 Task: For heading  Tahoma with underline.  font size for heading20,  'Change the font style of data to'Arial.  and font size to 12,  Change the alignment of both headline & data to Align left.  In the sheet  analysisSalesTrends_2022
Action: Mouse moved to (32, 120)
Screenshot: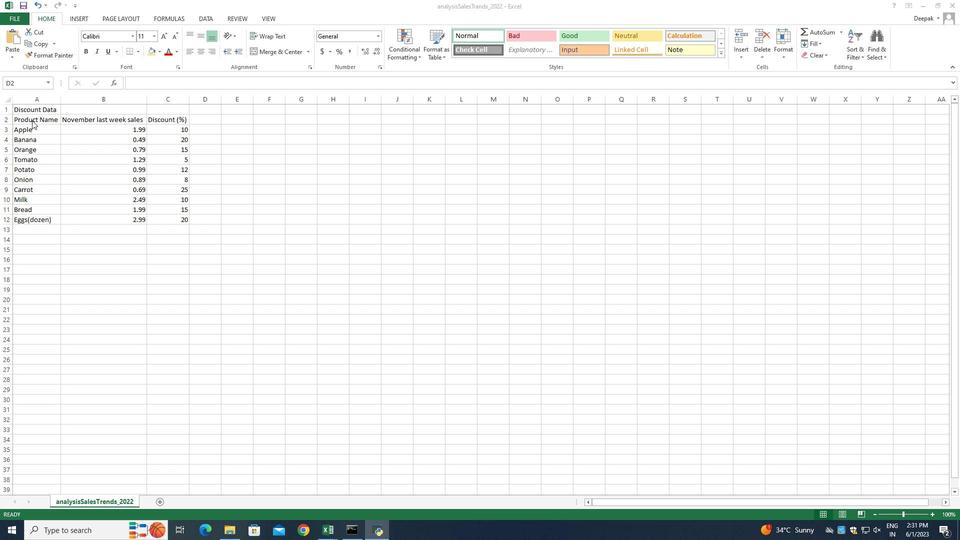 
Action: Mouse pressed left at (32, 120)
Screenshot: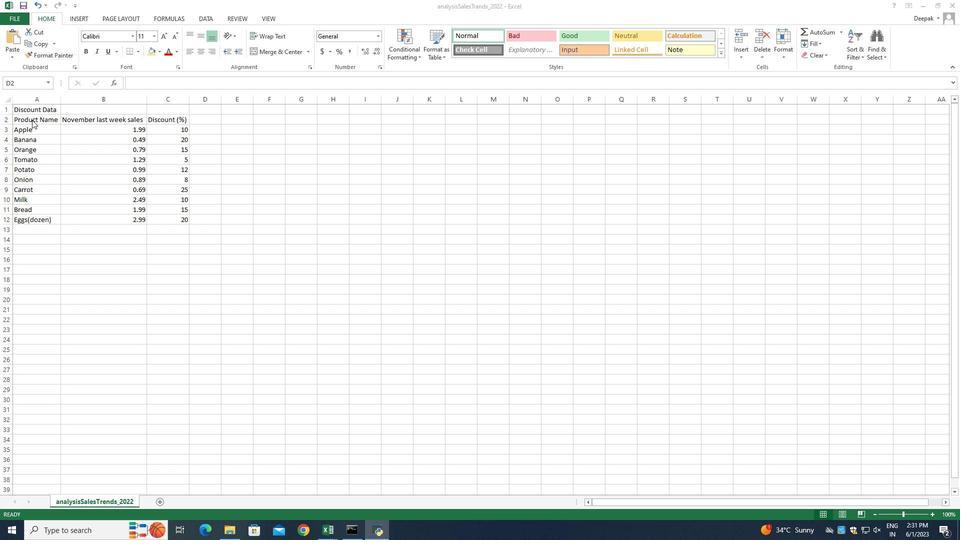 
Action: Mouse moved to (24, 120)
Screenshot: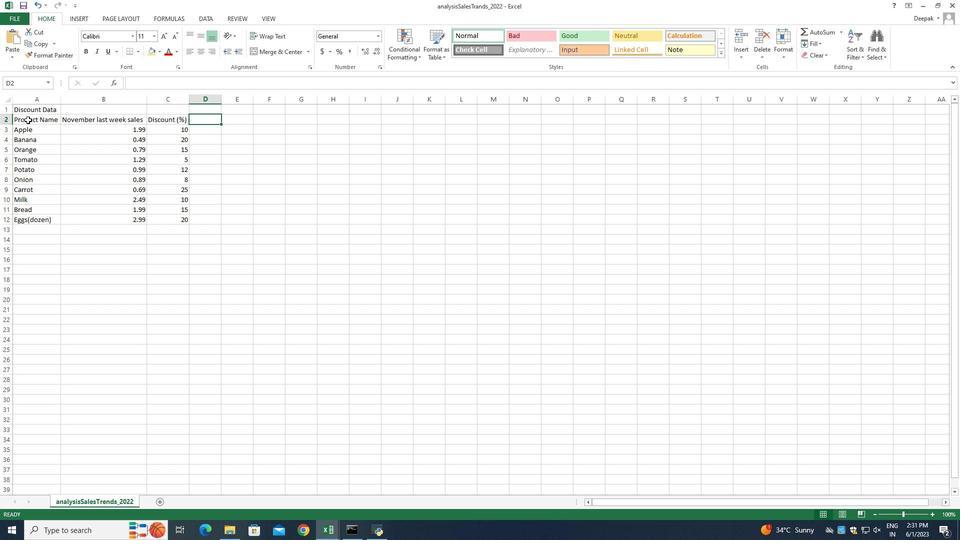 
Action: Mouse pressed left at (24, 120)
Screenshot: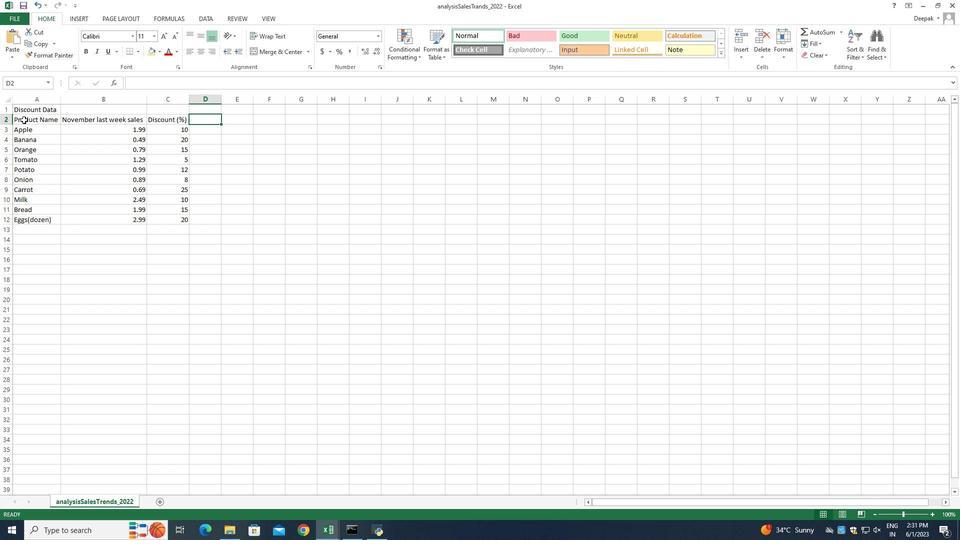 
Action: Mouse pressed left at (24, 120)
Screenshot: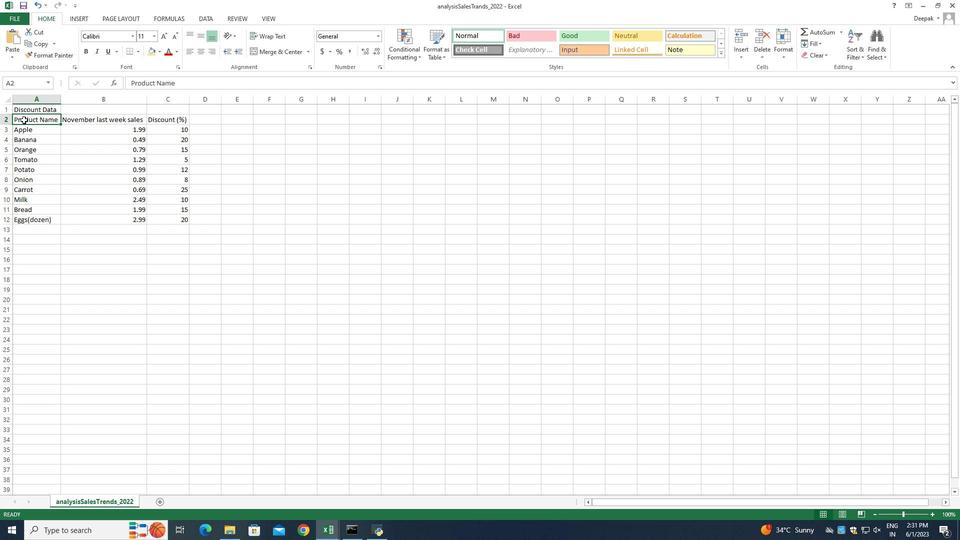 
Action: Mouse moved to (109, 53)
Screenshot: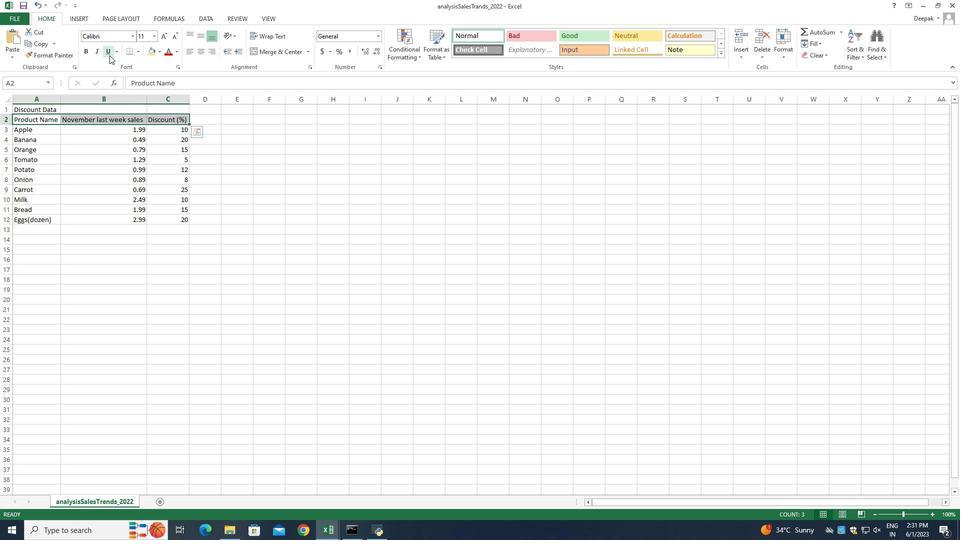 
Action: Mouse pressed left at (109, 53)
Screenshot: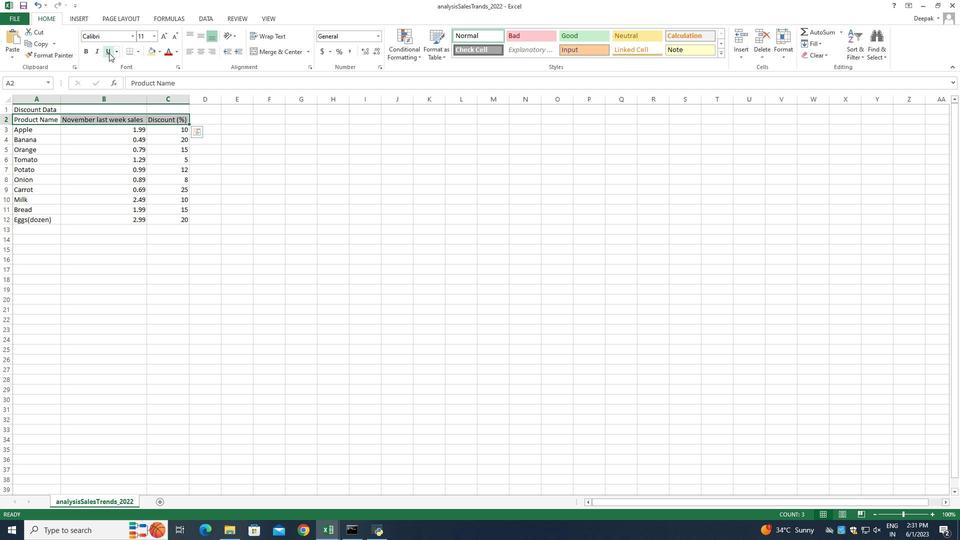 
Action: Mouse moved to (157, 36)
Screenshot: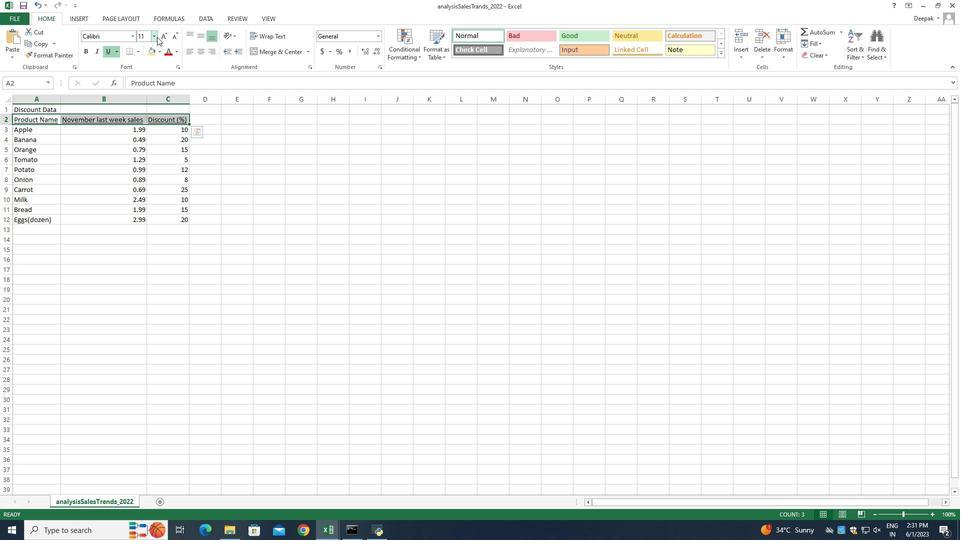 
Action: Mouse pressed left at (157, 36)
Screenshot: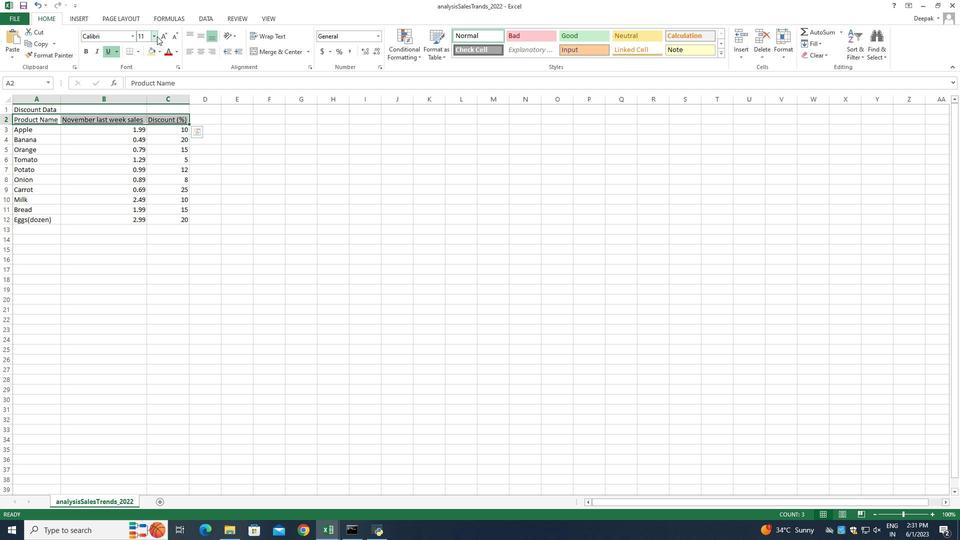 
Action: Mouse moved to (144, 120)
Screenshot: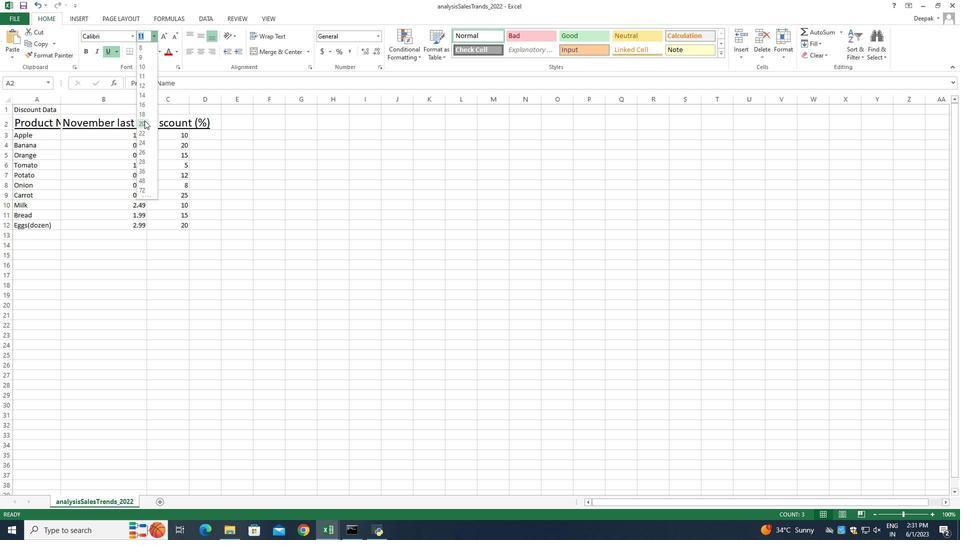 
Action: Mouse pressed left at (144, 120)
Screenshot: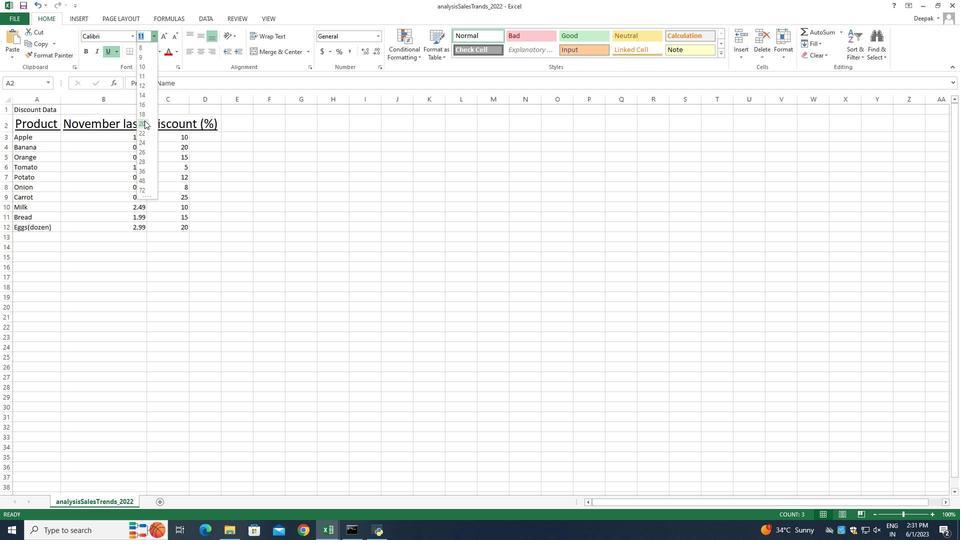 
Action: Mouse moved to (39, 140)
Screenshot: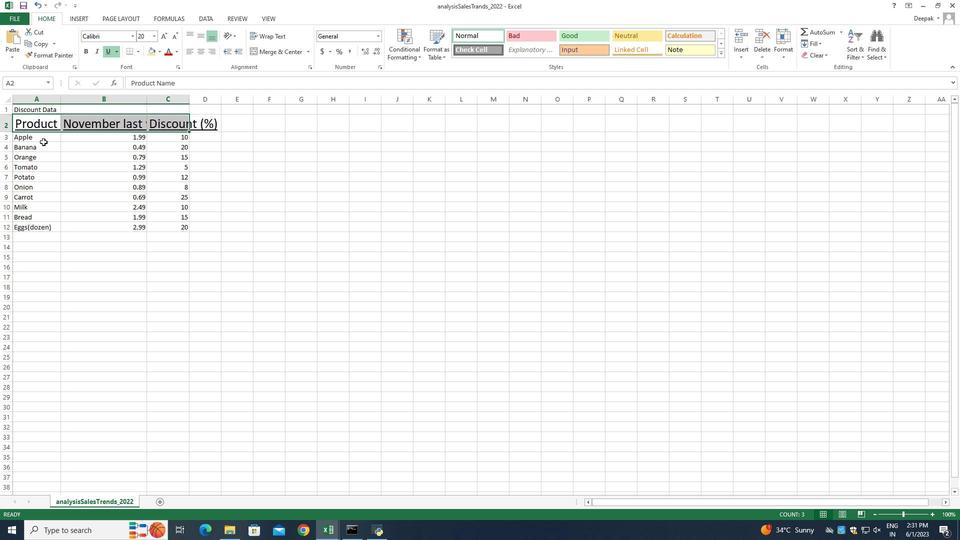 
Action: Mouse pressed left at (39, 140)
Screenshot: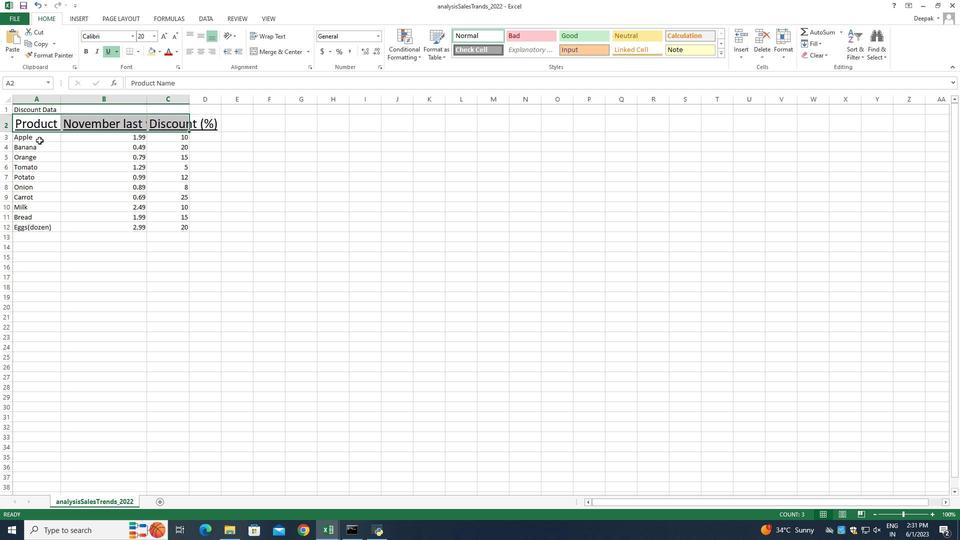 
Action: Mouse moved to (29, 137)
Screenshot: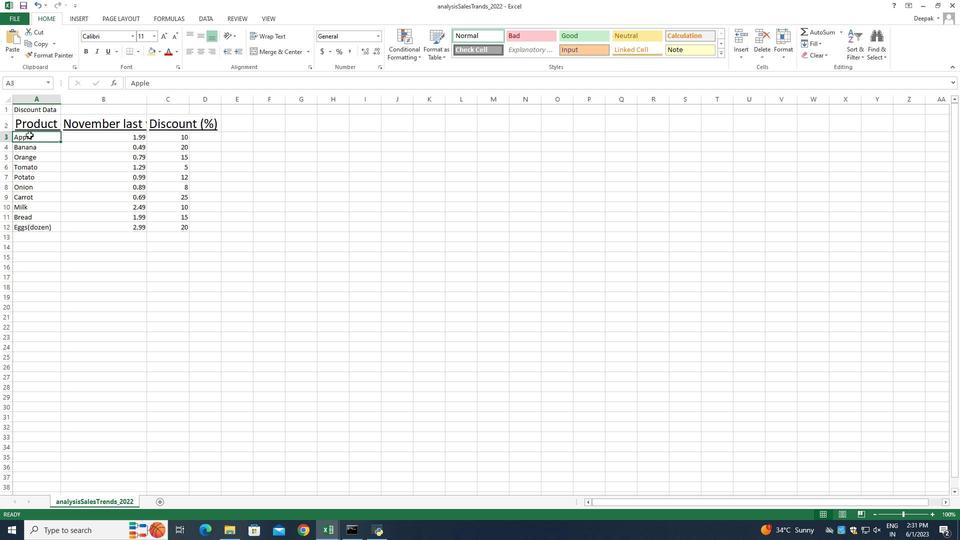 
Action: Mouse pressed left at (29, 137)
Screenshot: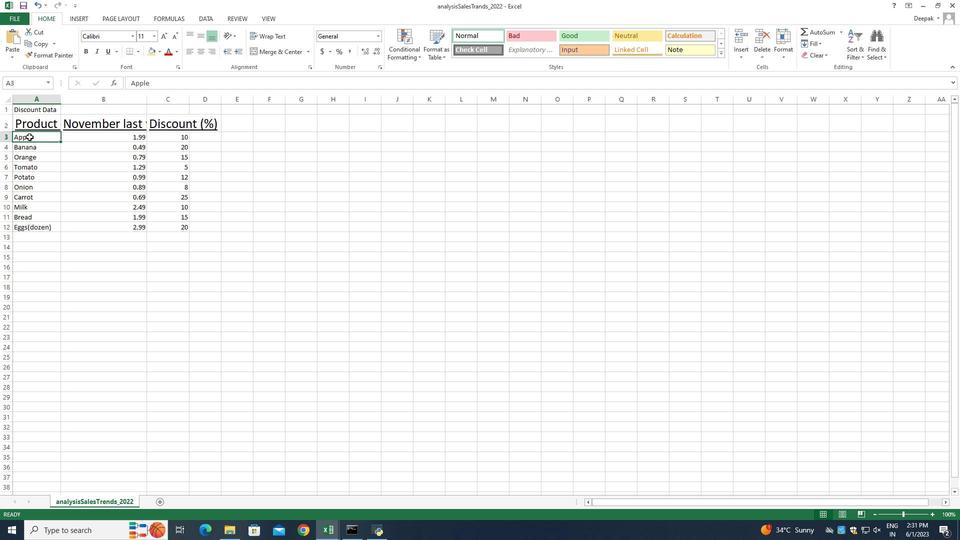 
Action: Mouse moved to (132, 38)
Screenshot: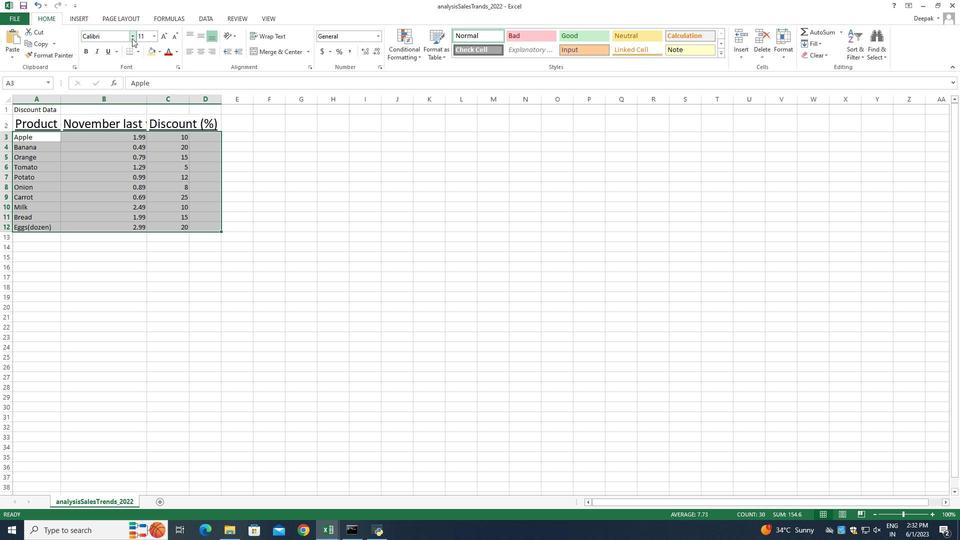 
Action: Mouse pressed left at (132, 38)
Screenshot: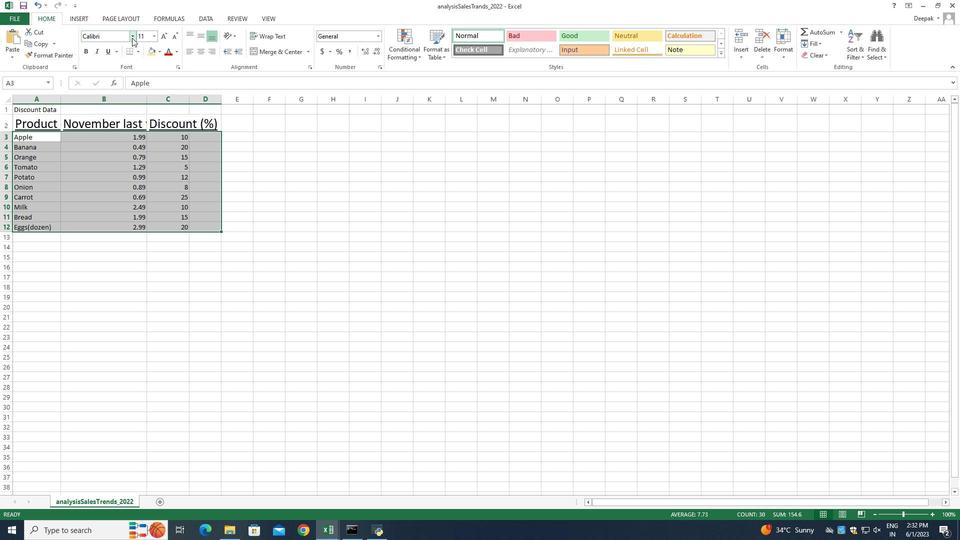 
Action: Mouse moved to (143, 120)
Screenshot: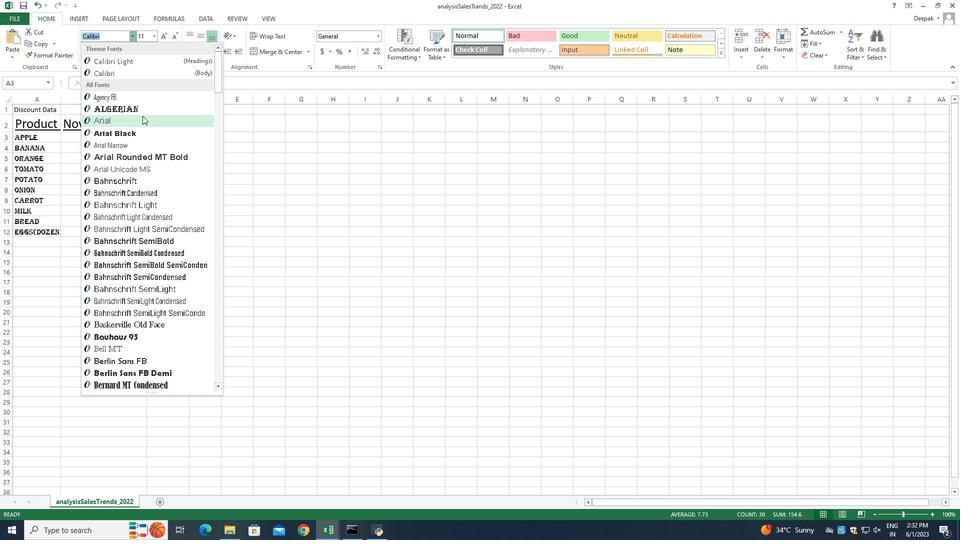 
Action: Mouse pressed left at (143, 120)
Screenshot: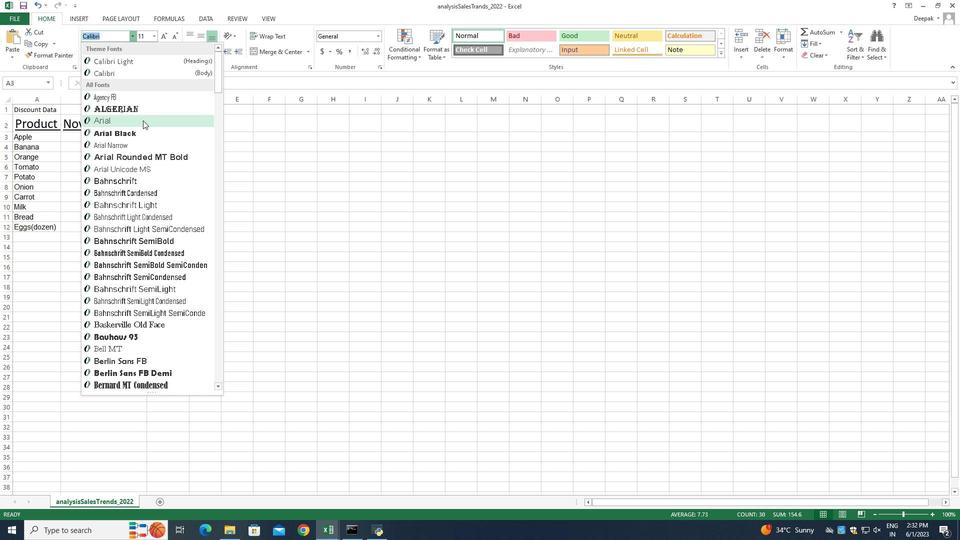 
Action: Mouse moved to (164, 35)
Screenshot: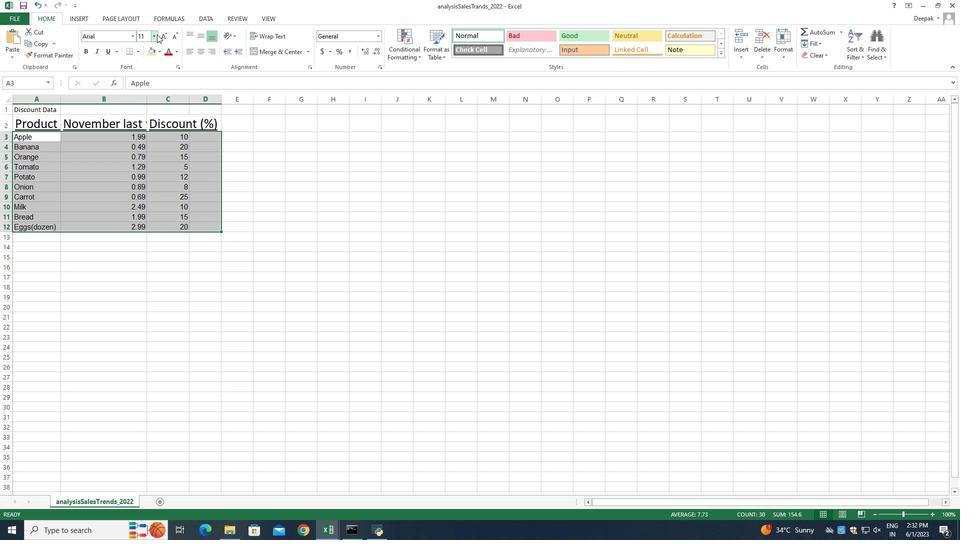 
Action: Mouse pressed left at (164, 35)
Screenshot: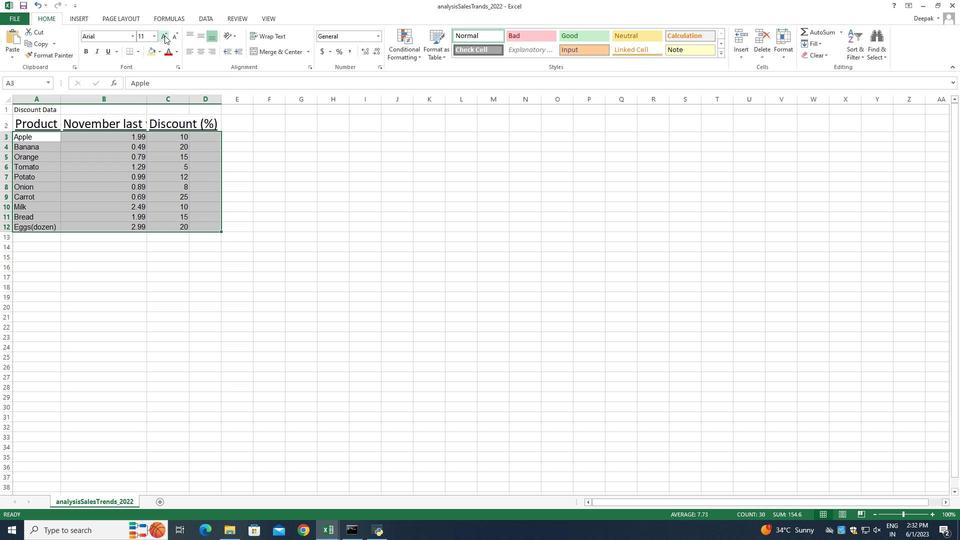 
Action: Mouse moved to (270, 170)
Screenshot: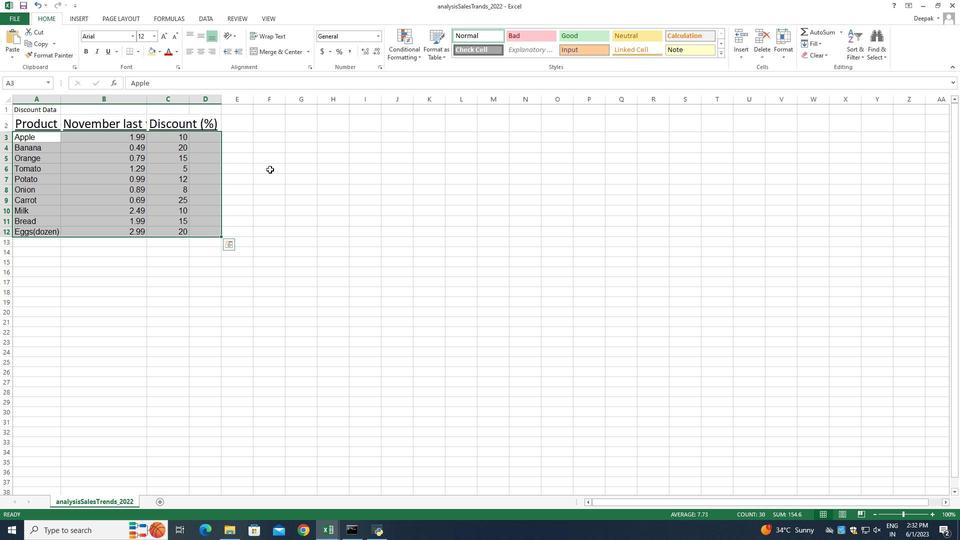 
Action: Mouse pressed left at (270, 170)
Screenshot: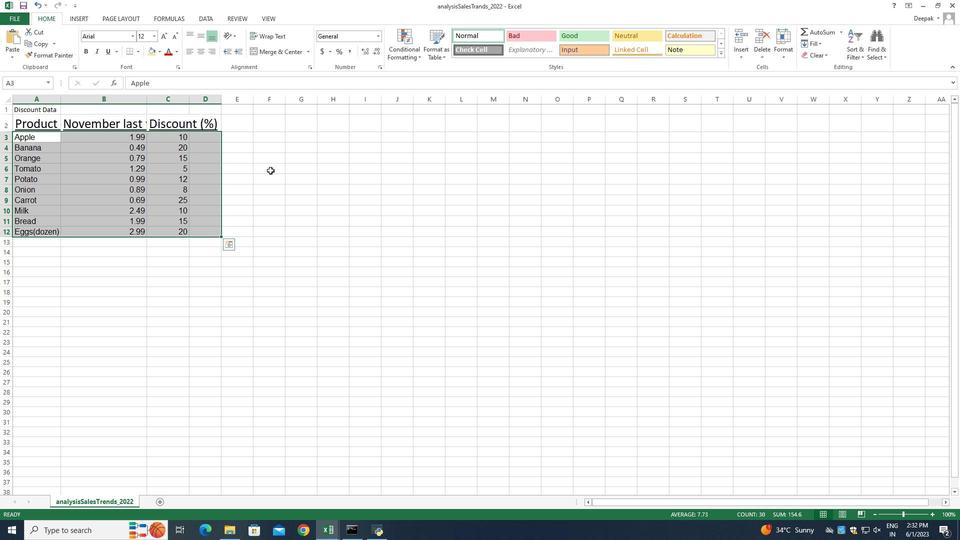 
Action: Mouse moved to (24, 109)
Screenshot: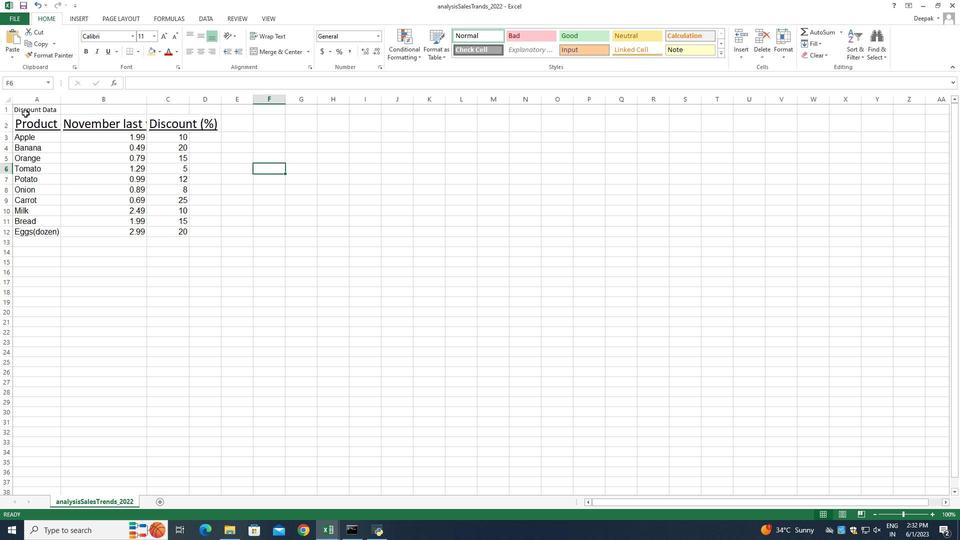 
Action: Mouse pressed left at (24, 109)
Screenshot: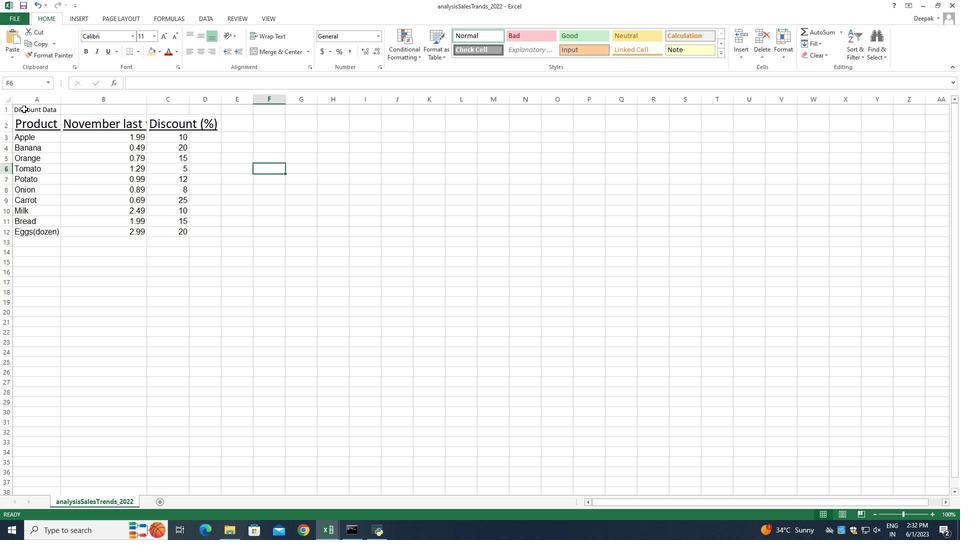
Action: Mouse pressed left at (24, 109)
Screenshot: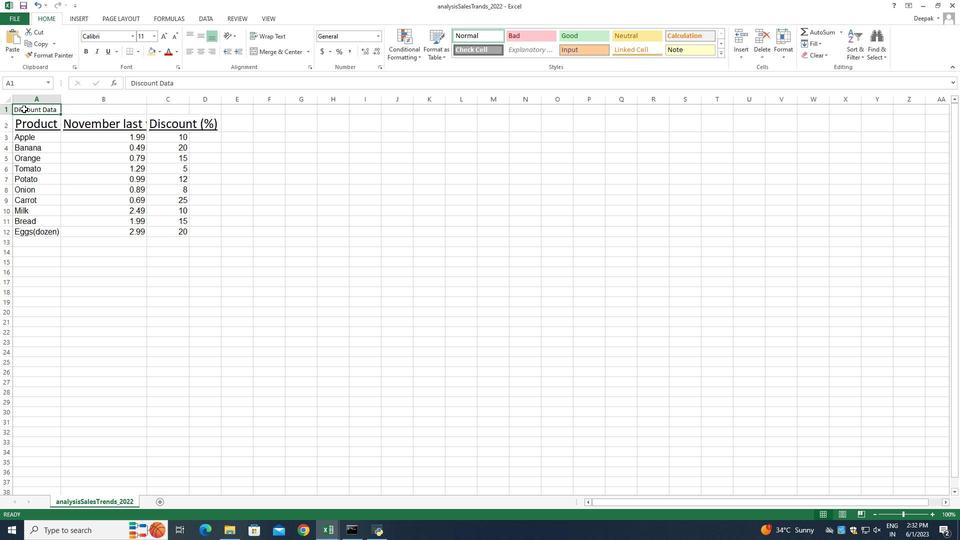 
Action: Mouse moved to (189, 49)
Screenshot: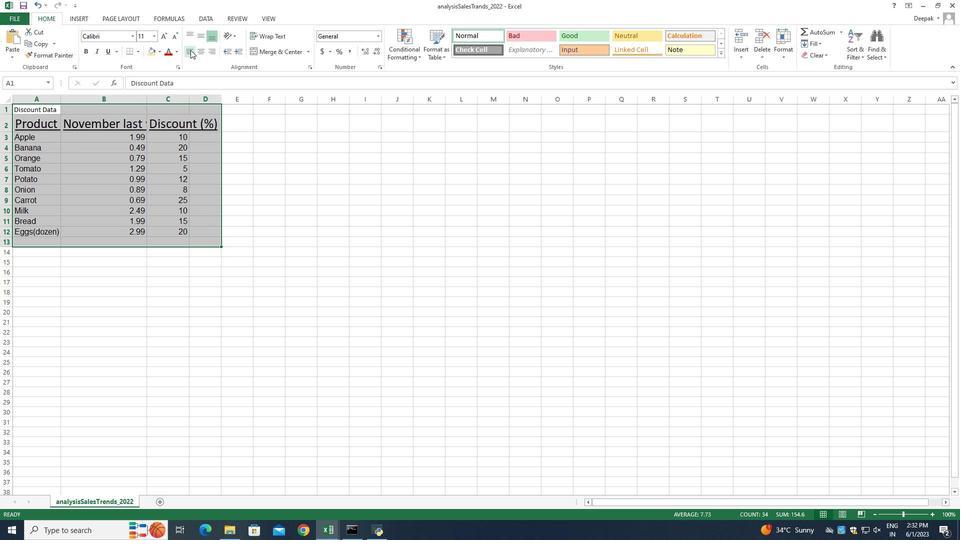 
Action: Mouse pressed left at (189, 49)
Screenshot: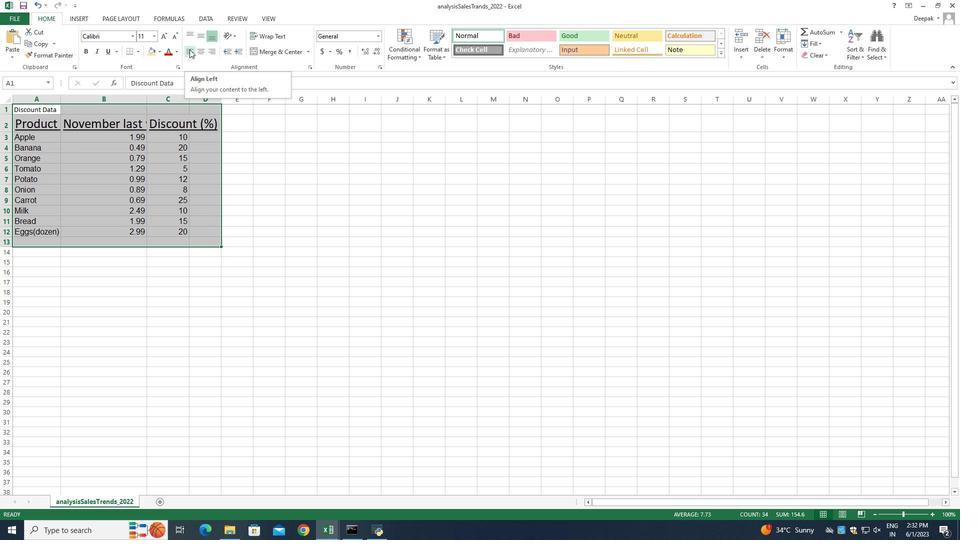 
Action: Mouse moved to (283, 248)
Screenshot: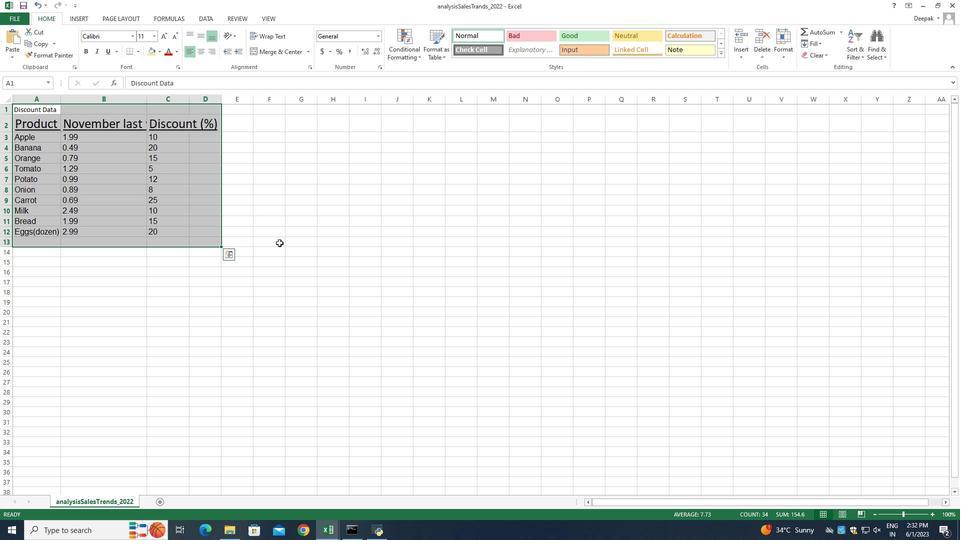 
Action: Mouse pressed left at (283, 248)
Screenshot: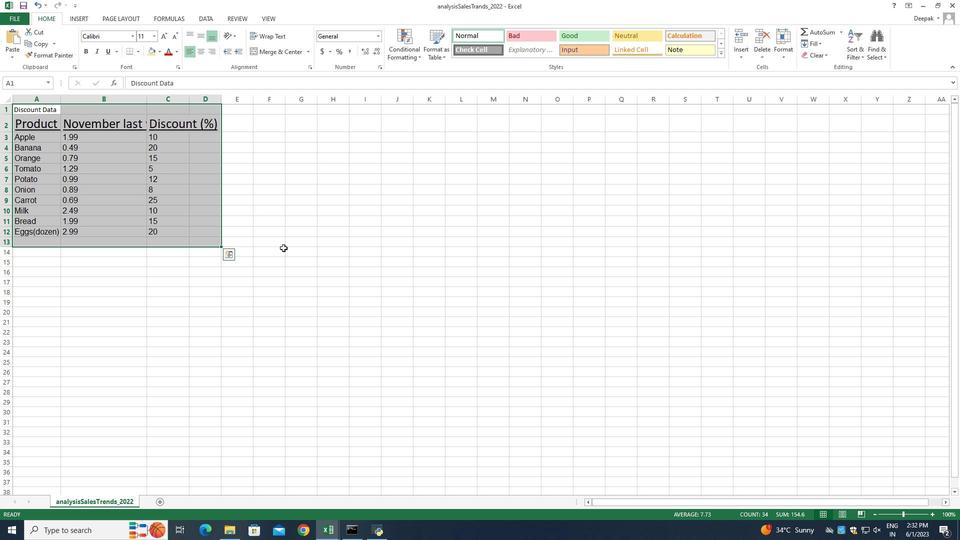 
Action: Mouse moved to (61, 97)
Screenshot: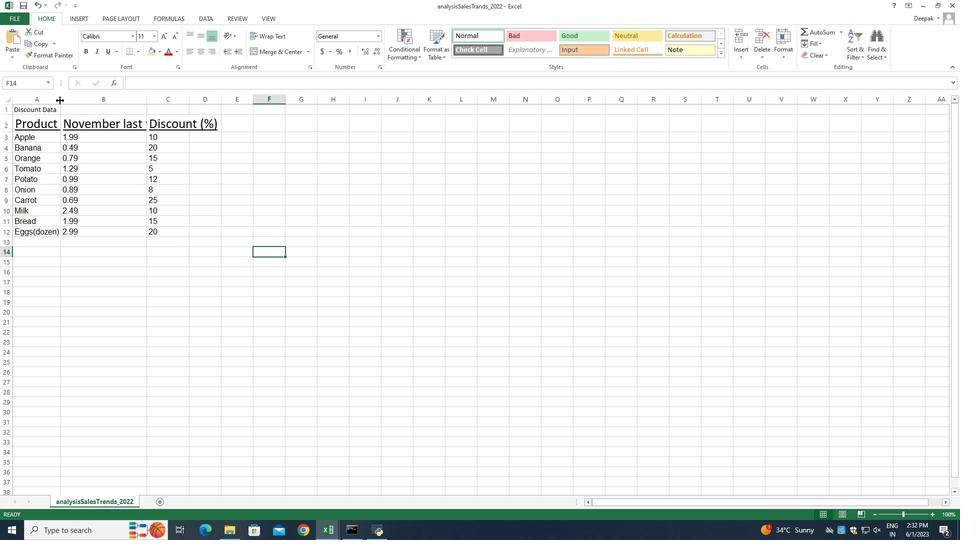 
Action: Mouse pressed left at (61, 97)
Screenshot: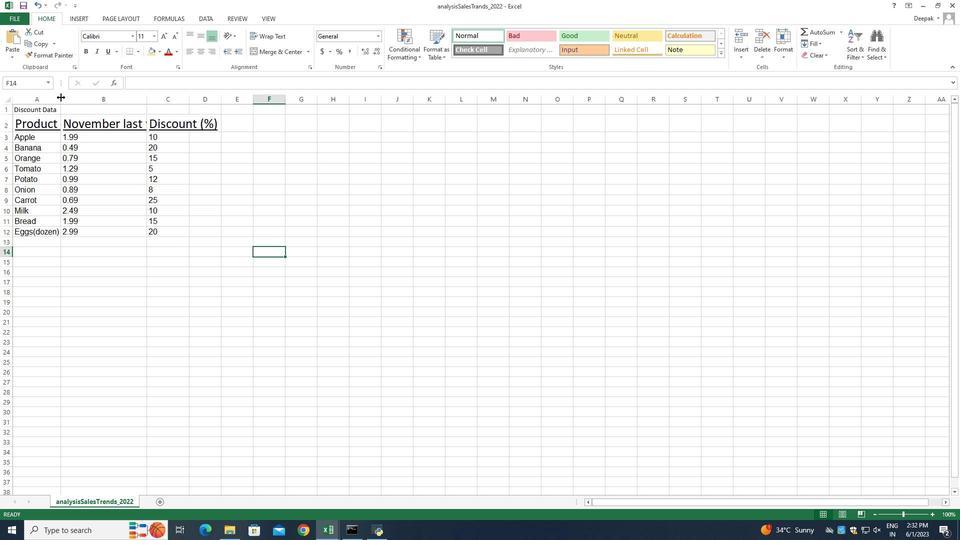 
Action: Mouse pressed left at (61, 97)
Screenshot: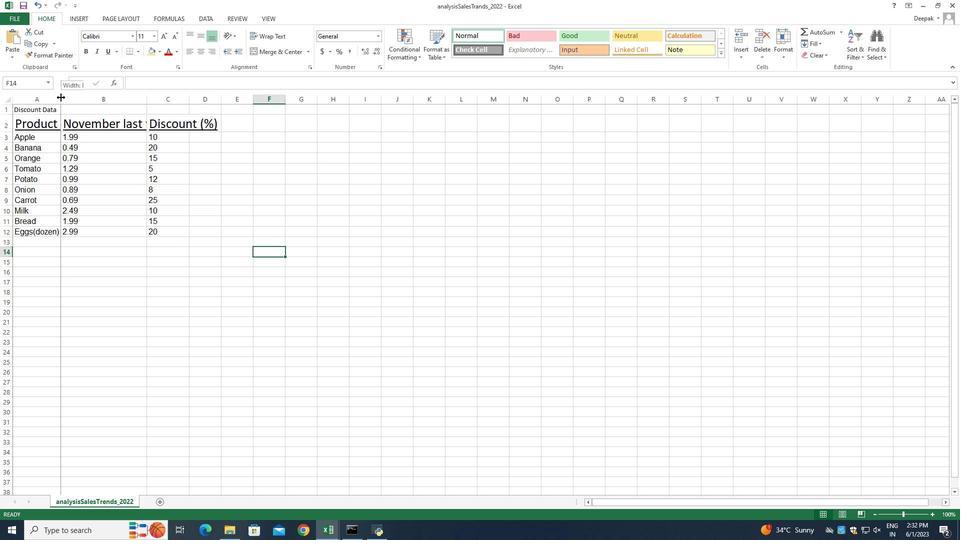 
Action: Mouse moved to (184, 99)
Screenshot: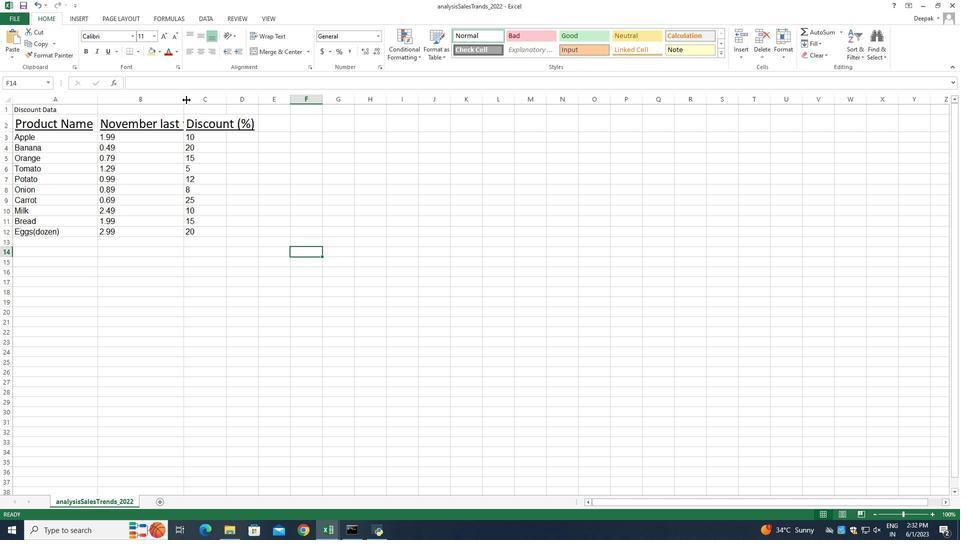 
Action: Mouse pressed left at (184, 99)
Screenshot: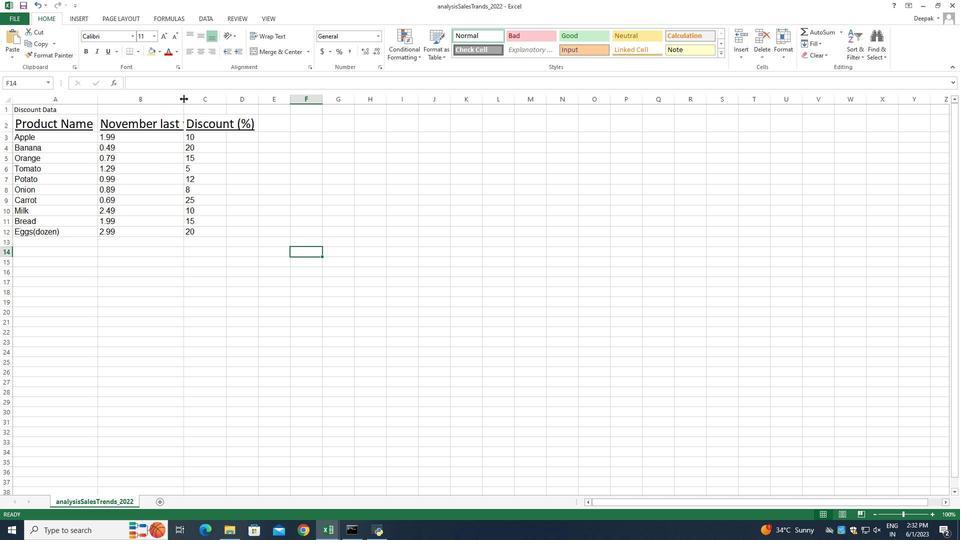 
Action: Mouse pressed left at (184, 99)
Screenshot: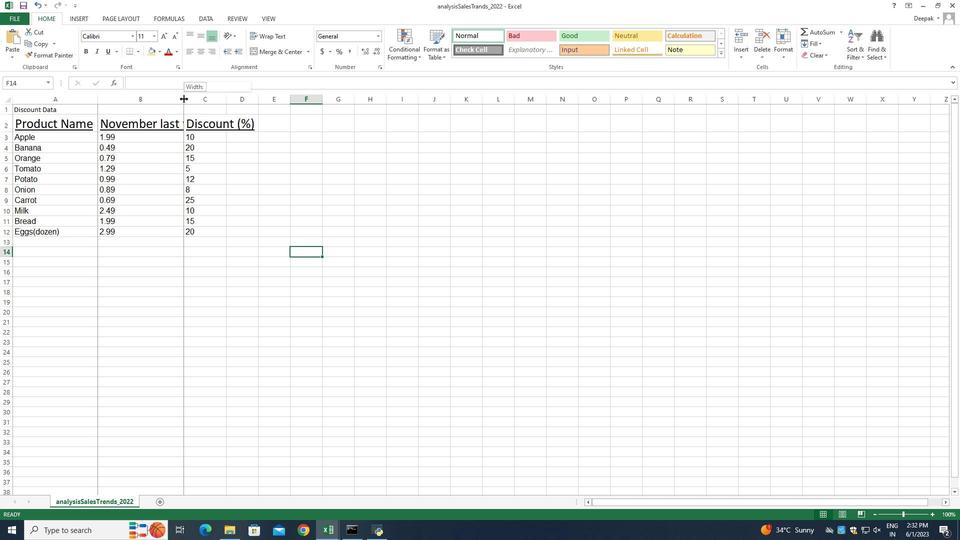 
Action: Mouse moved to (289, 97)
Screenshot: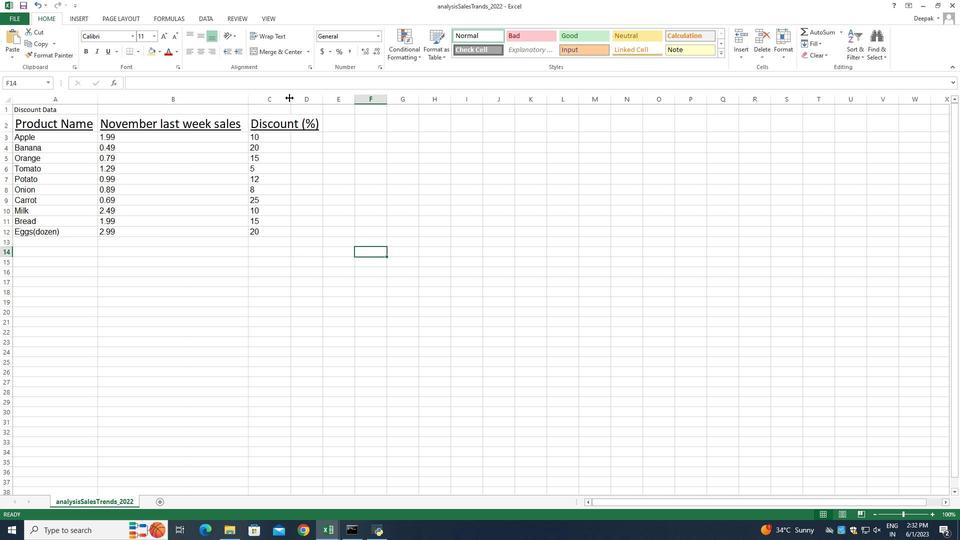 
Action: Mouse pressed left at (289, 97)
Screenshot: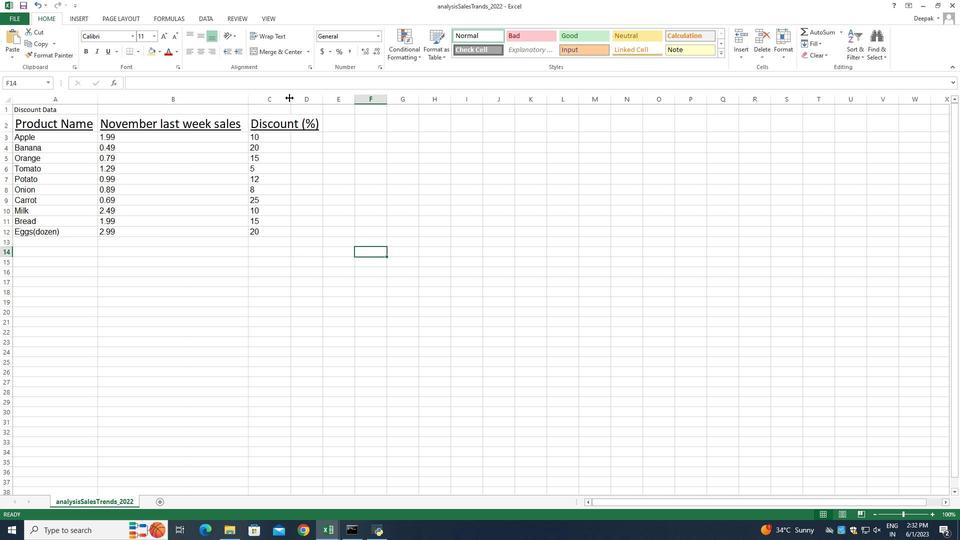 
Action: Mouse pressed left at (289, 97)
Screenshot: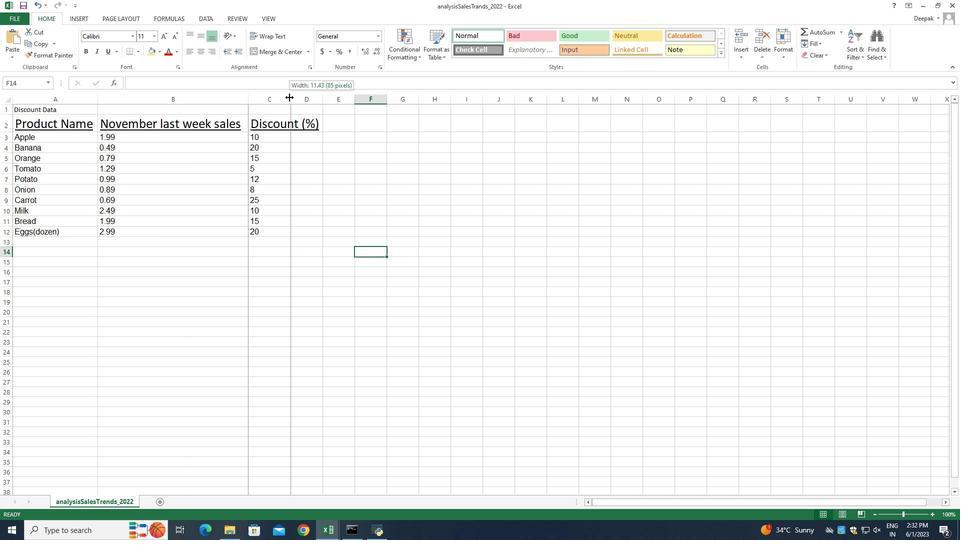 
Action: Mouse moved to (308, 235)
Screenshot: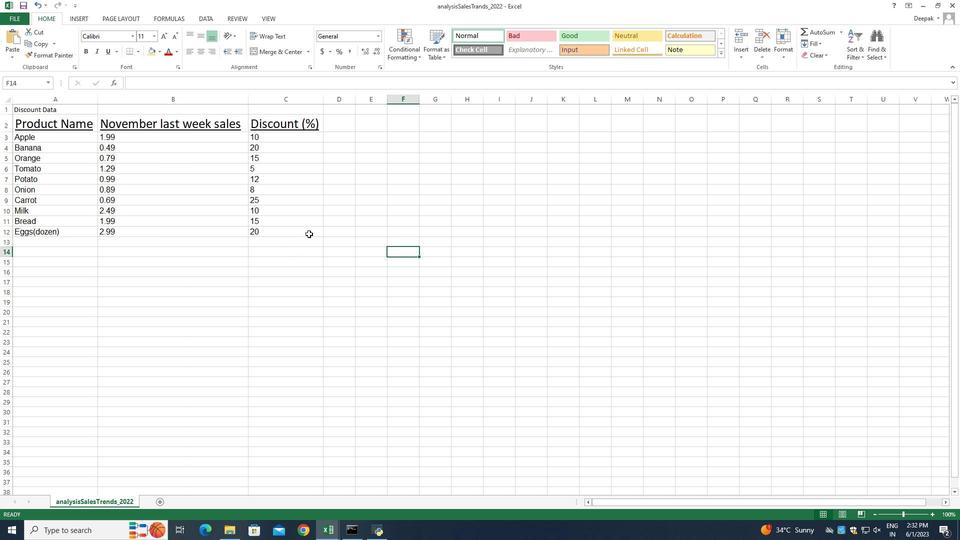 
Action: Mouse scrolled (308, 236) with delta (0, 0)
Screenshot: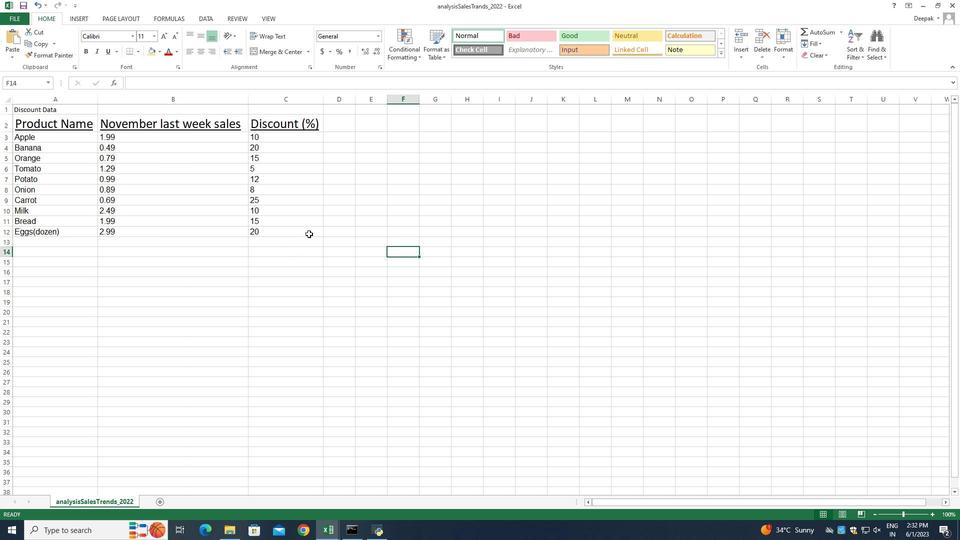 
Action: Mouse scrolled (308, 236) with delta (0, 0)
Screenshot: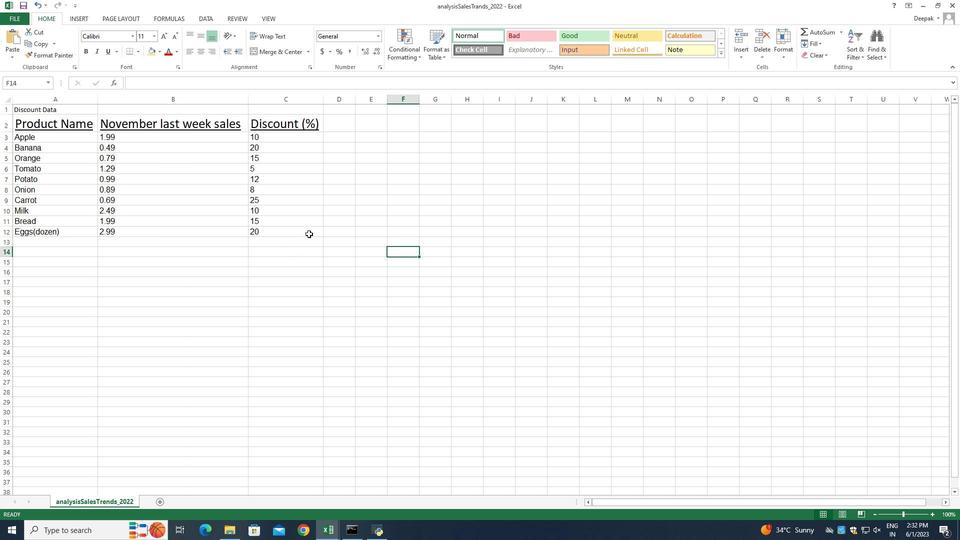 
Action: Mouse scrolled (308, 236) with delta (0, 0)
Screenshot: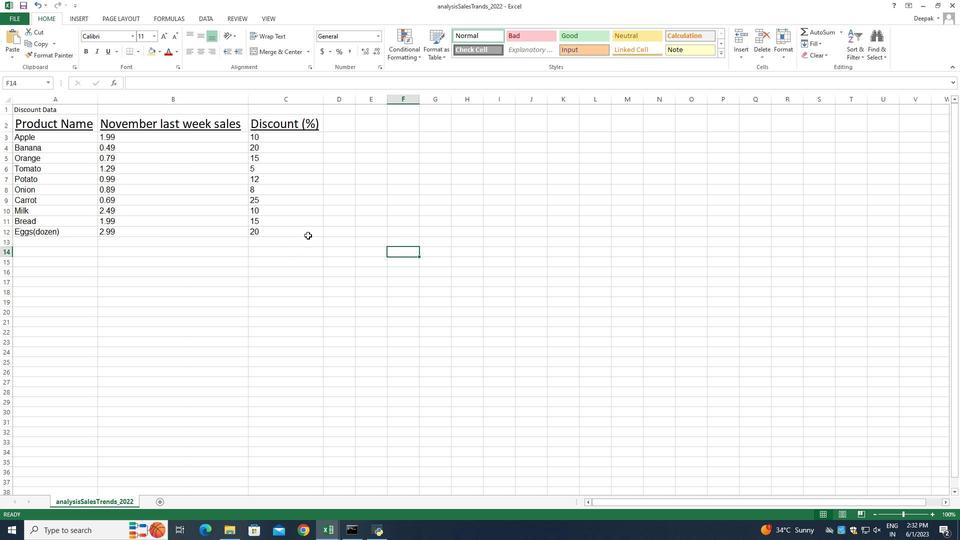 
Action: Mouse moved to (291, 238)
Screenshot: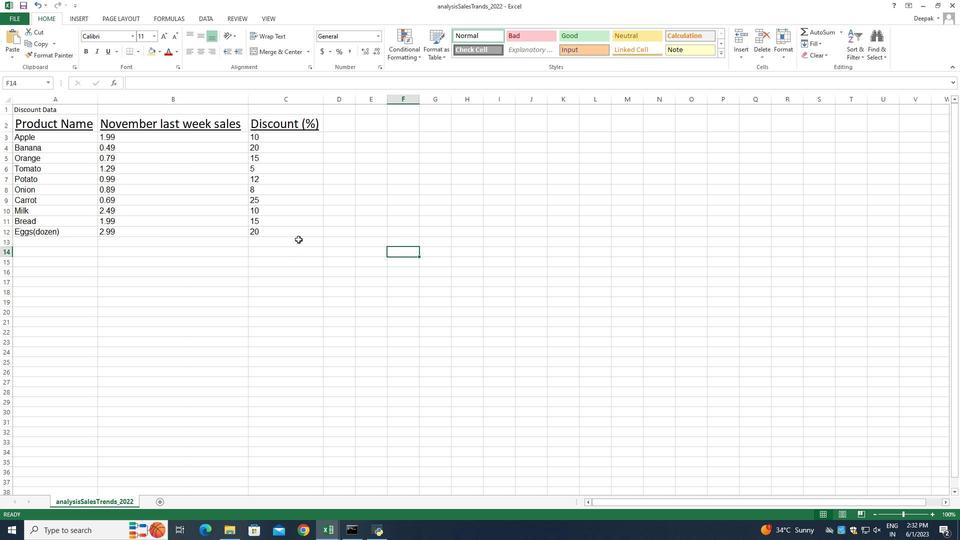 
Action: Mouse scrolled (291, 239) with delta (0, 0)
Screenshot: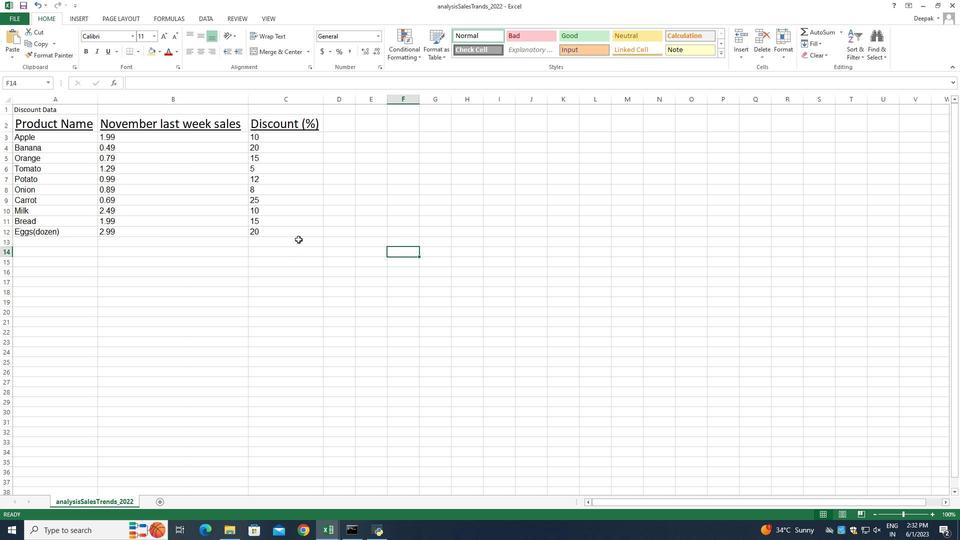
Action: Mouse moved to (284, 238)
Screenshot: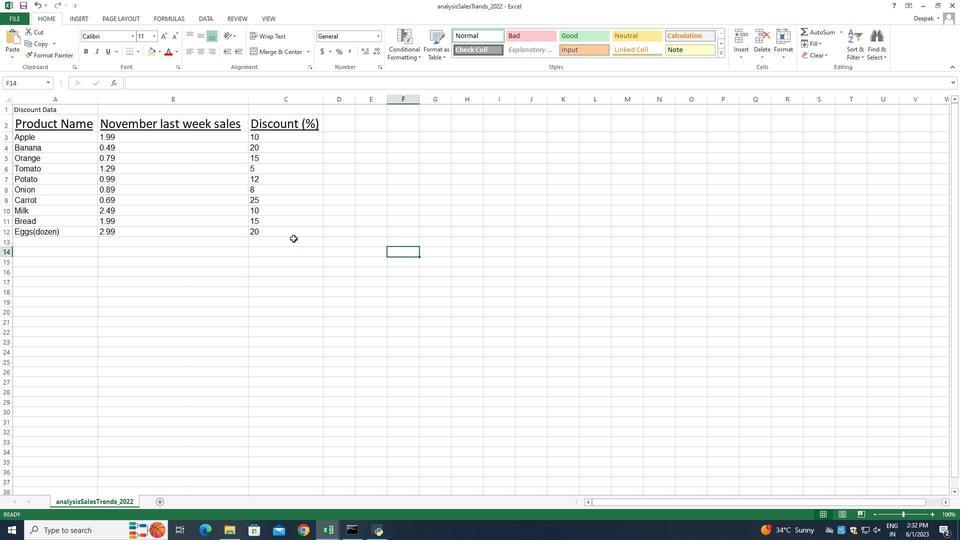 
Action: Mouse scrolled (284, 238) with delta (0, 0)
Screenshot: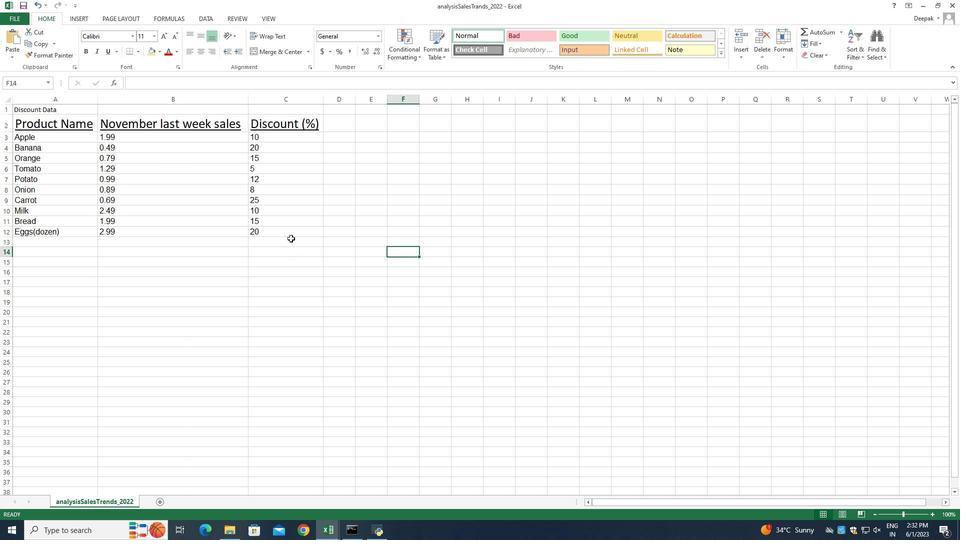 
Action: Mouse scrolled (284, 238) with delta (0, 0)
Screenshot: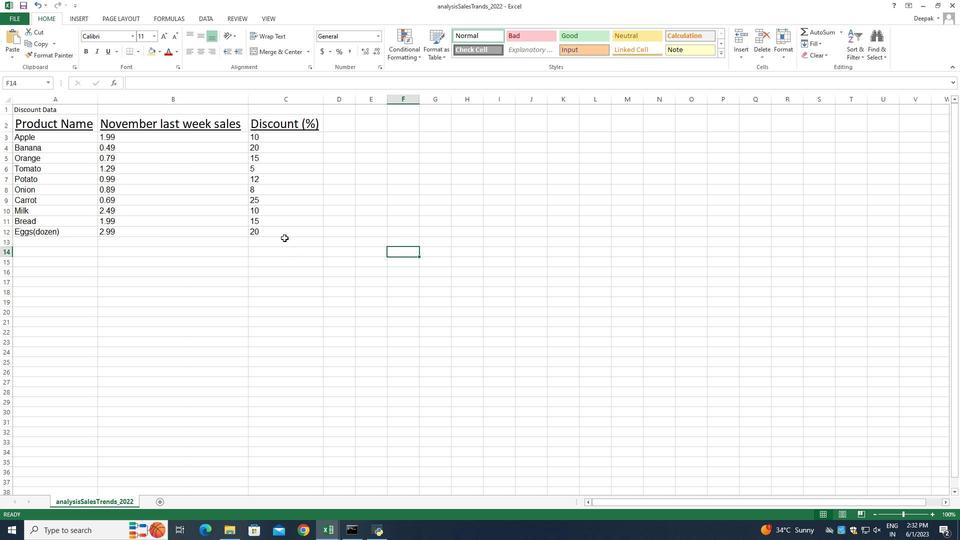 
Action: Mouse moved to (319, 287)
Screenshot: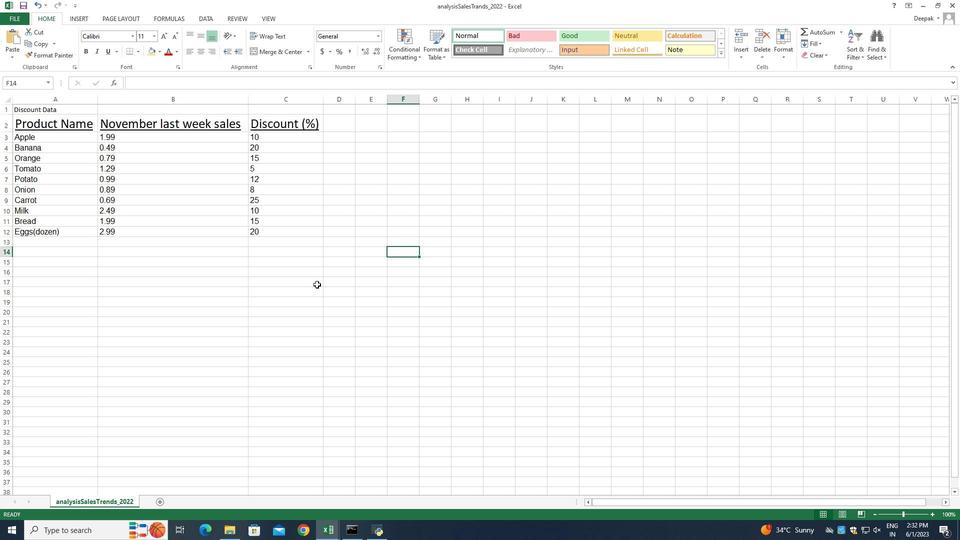 
